 Task: Enable the option Message requests.
Action: Mouse moved to (886, 122)
Screenshot: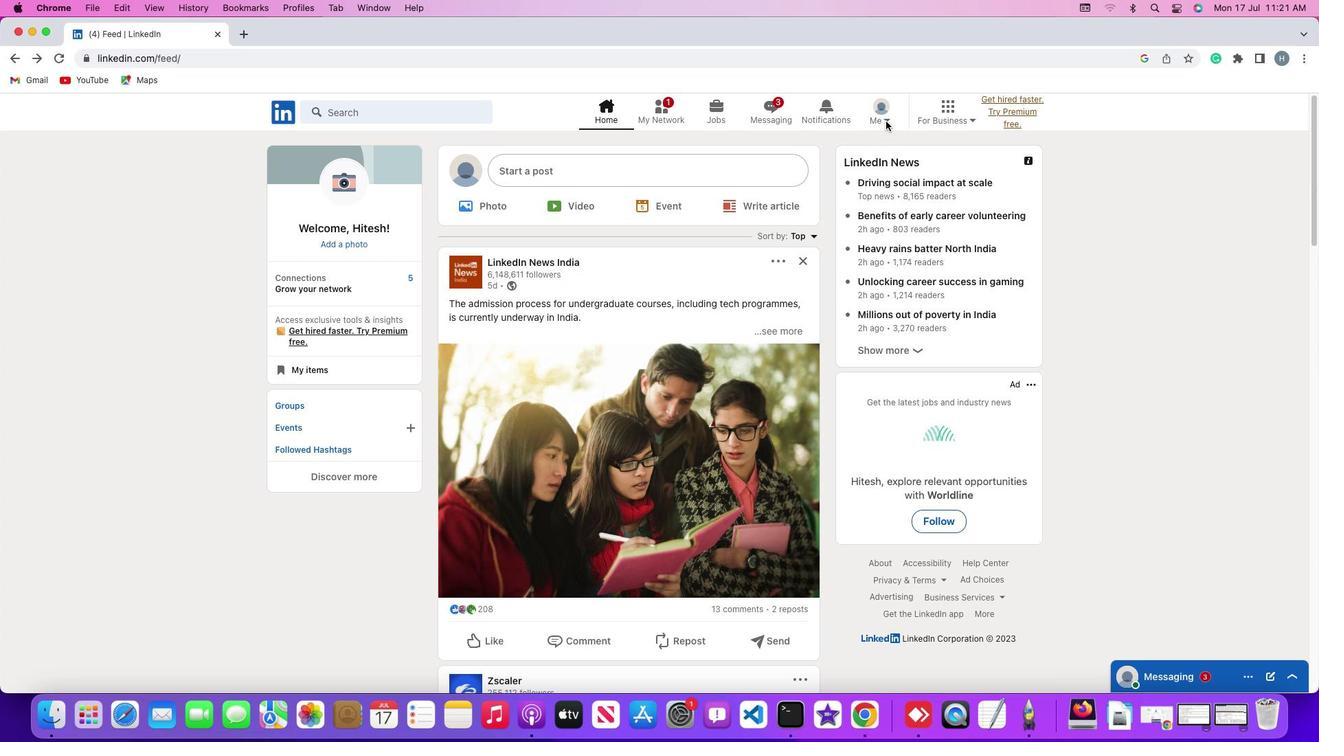 
Action: Mouse pressed left at (886, 122)
Screenshot: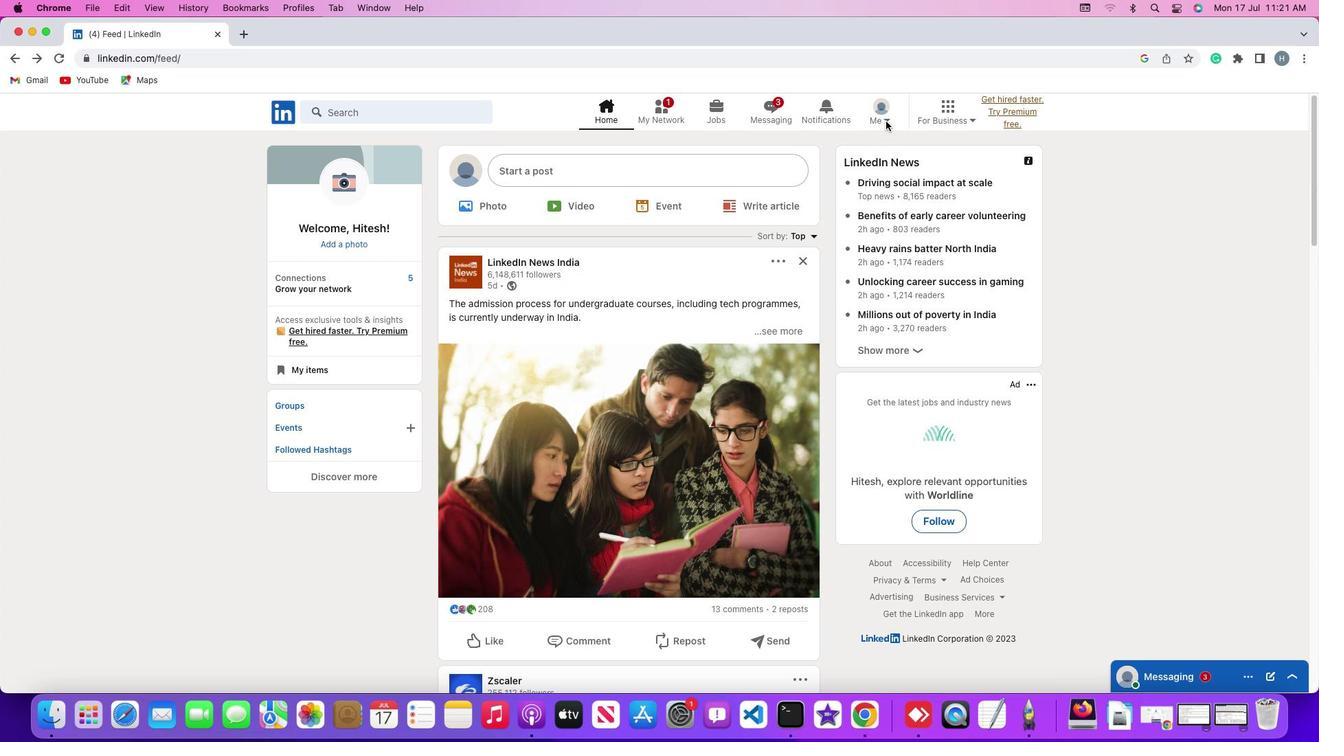 
Action: Mouse moved to (885, 120)
Screenshot: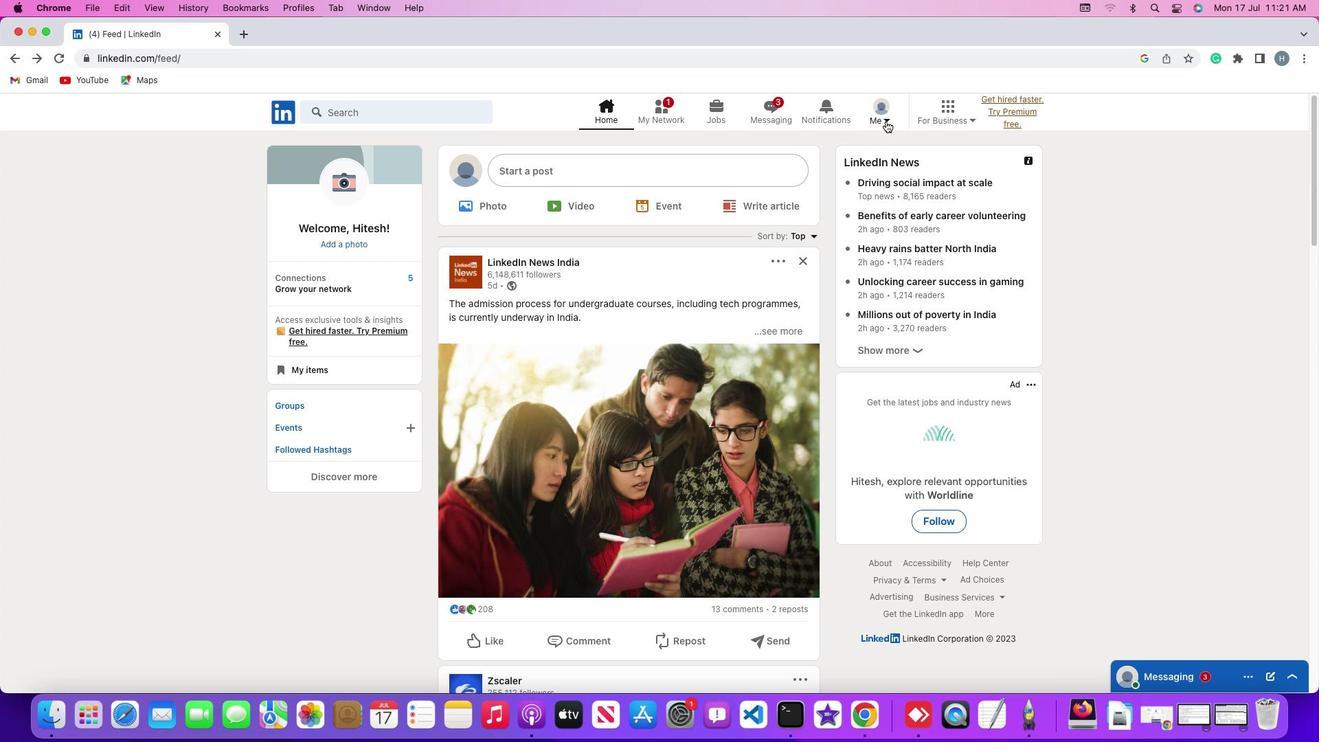 
Action: Mouse pressed left at (885, 120)
Screenshot: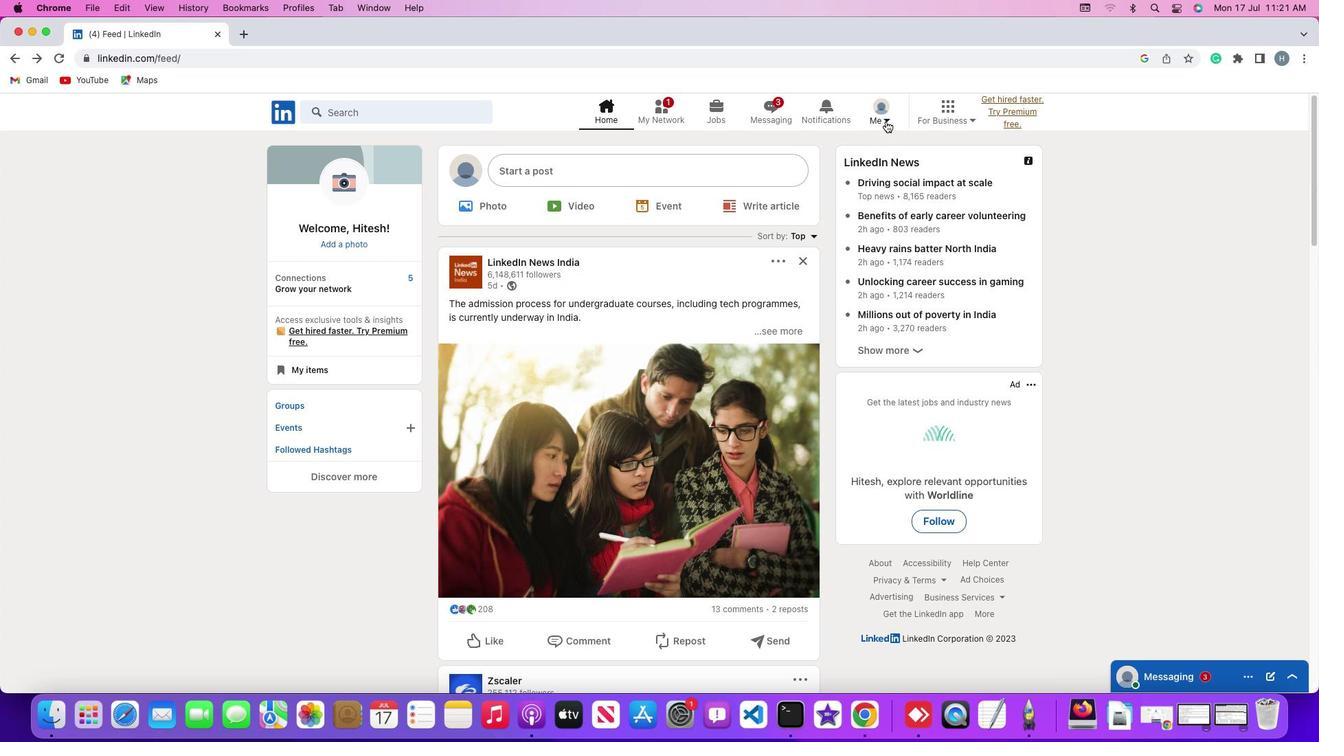 
Action: Mouse moved to (812, 259)
Screenshot: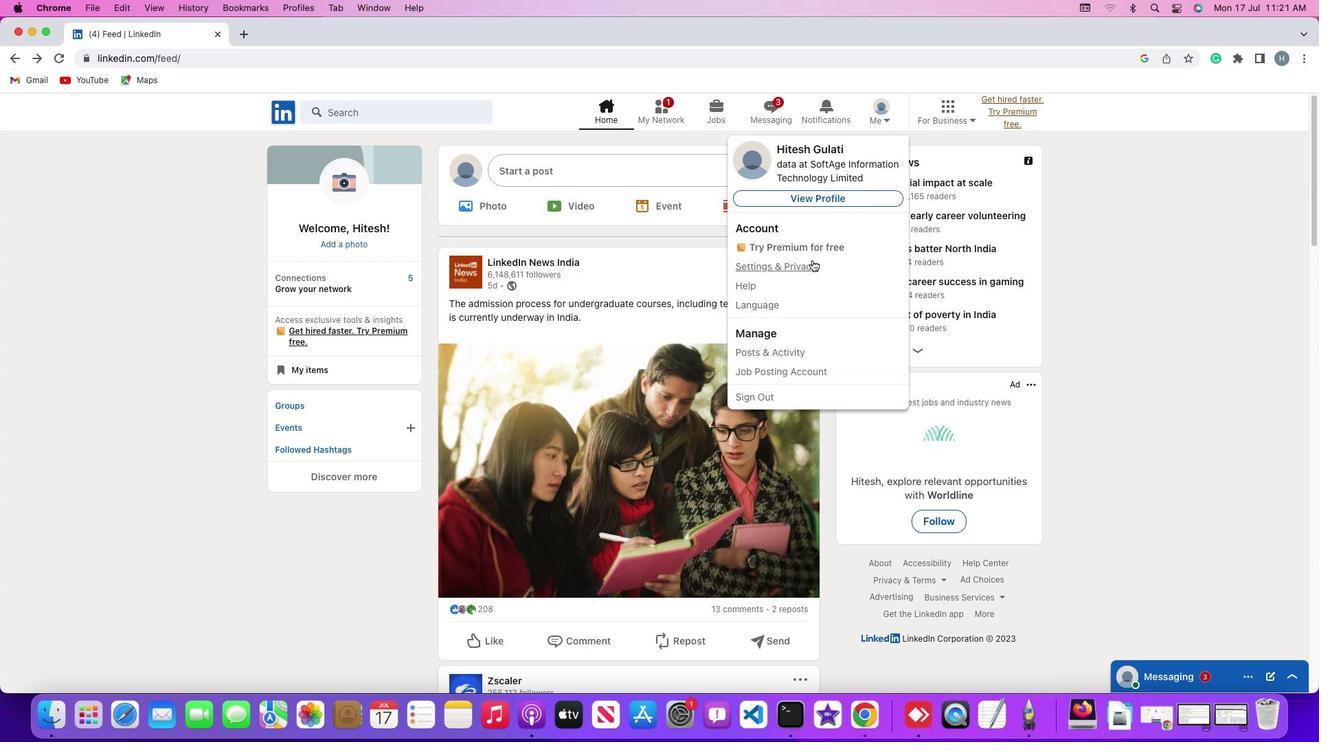 
Action: Mouse pressed left at (812, 259)
Screenshot: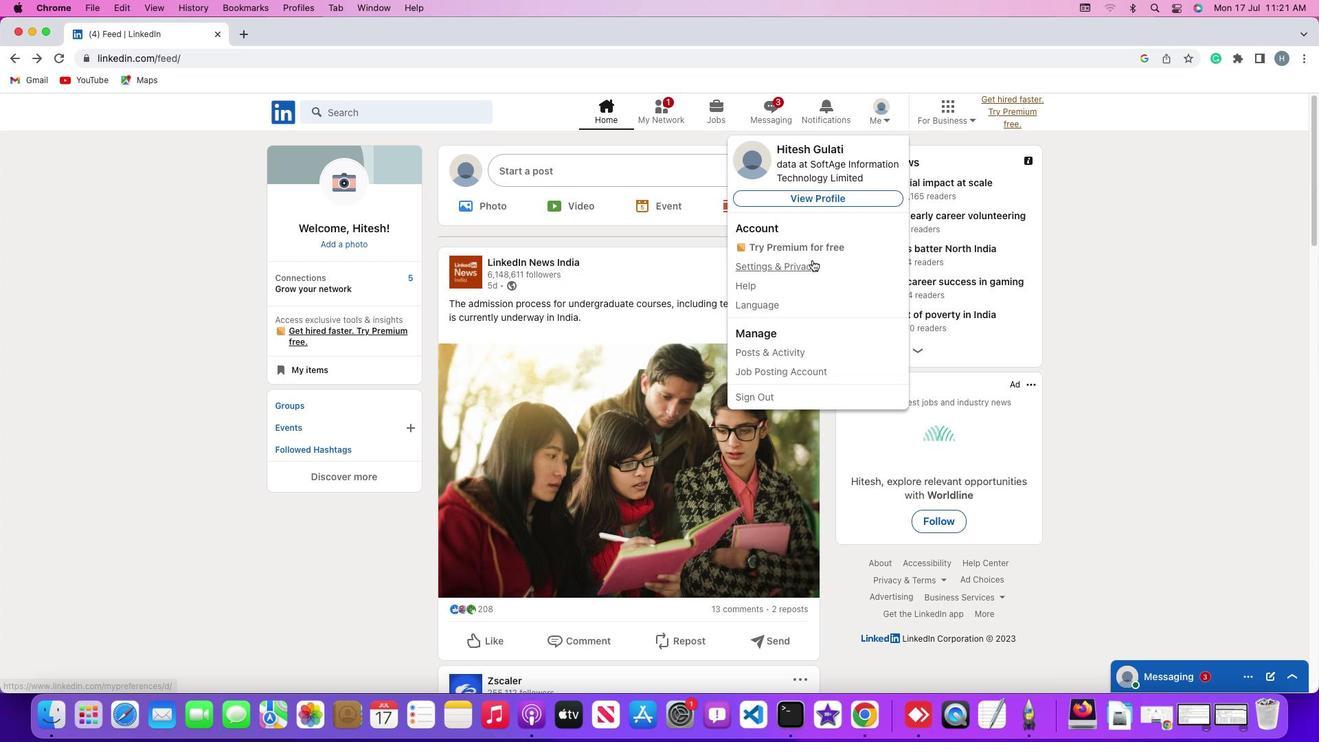 
Action: Mouse moved to (102, 364)
Screenshot: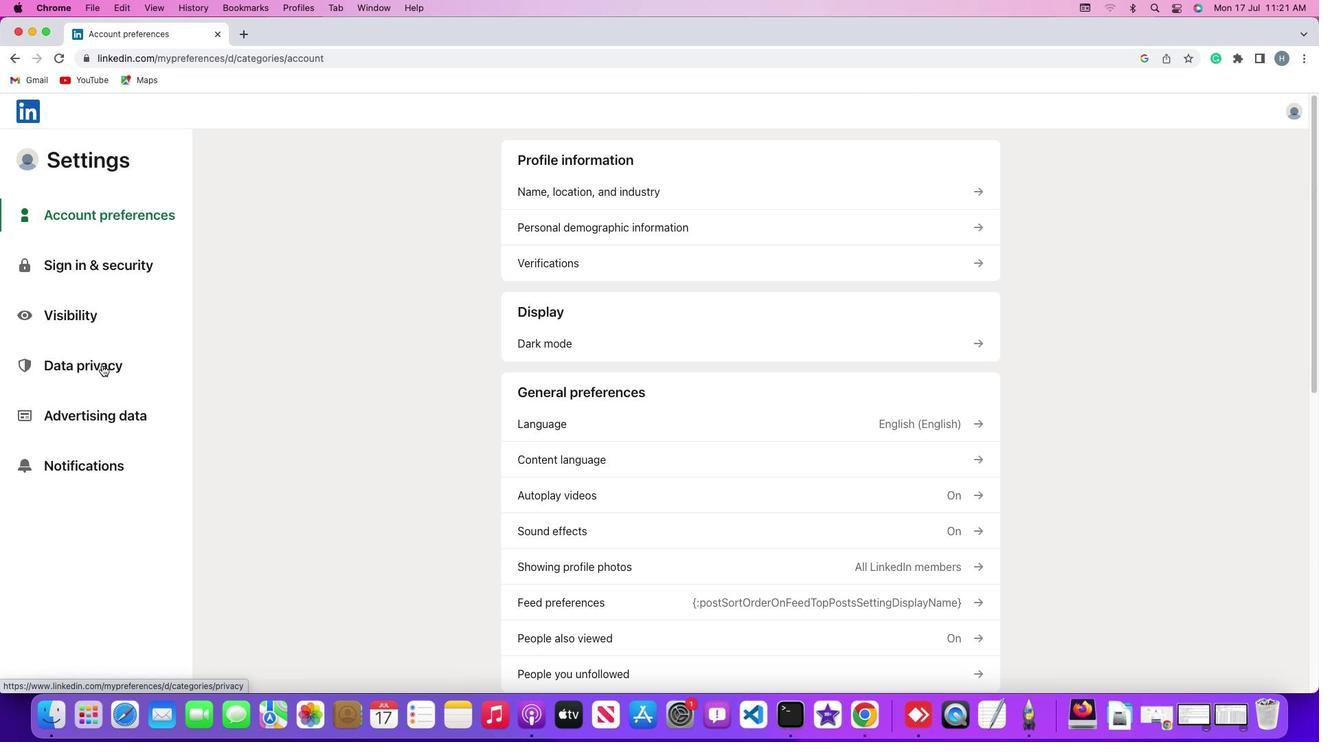 
Action: Mouse pressed left at (102, 364)
Screenshot: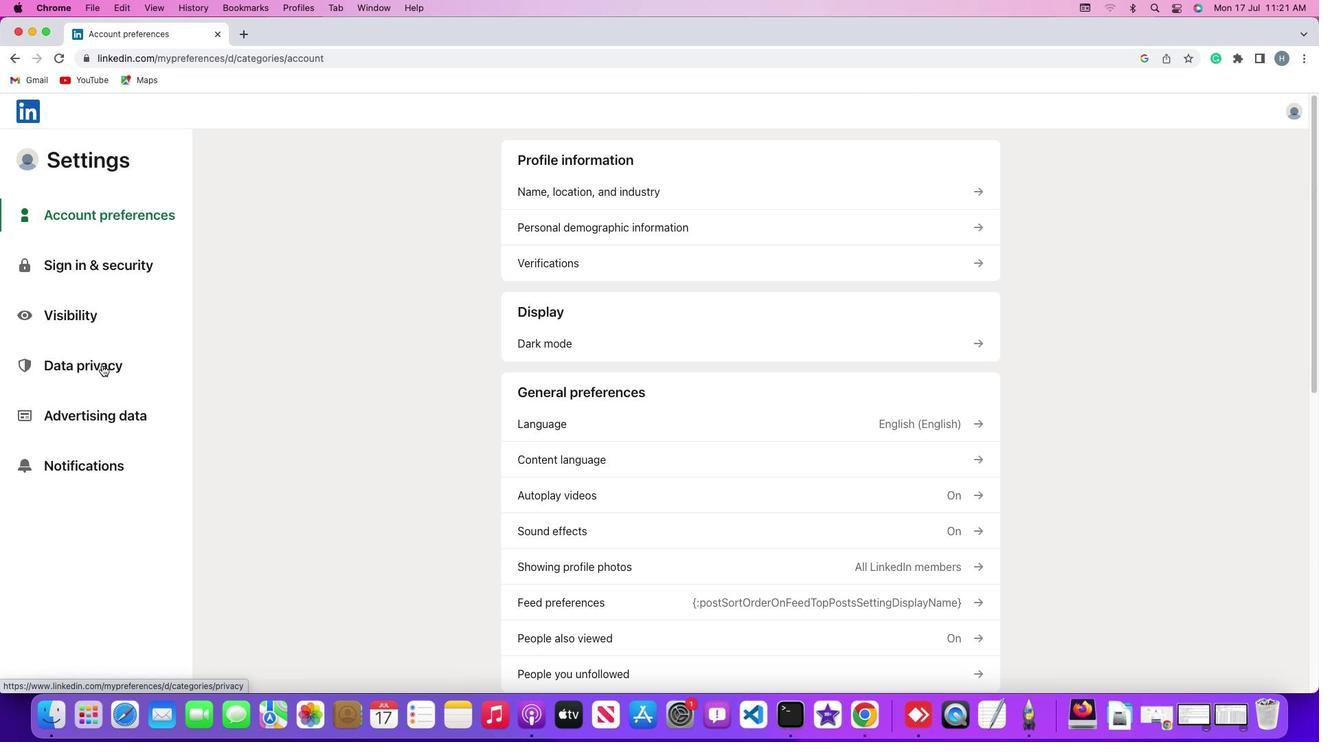 
Action: Mouse pressed left at (102, 364)
Screenshot: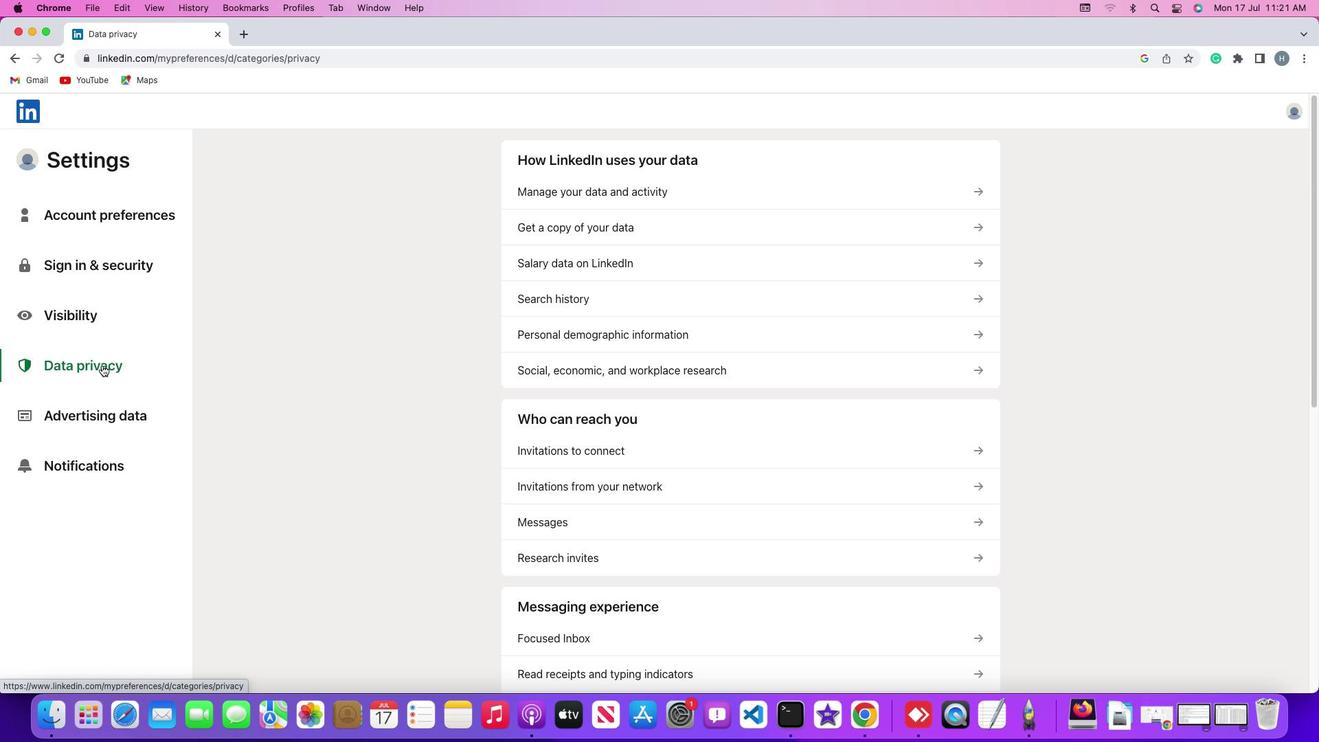 
Action: Mouse moved to (585, 520)
Screenshot: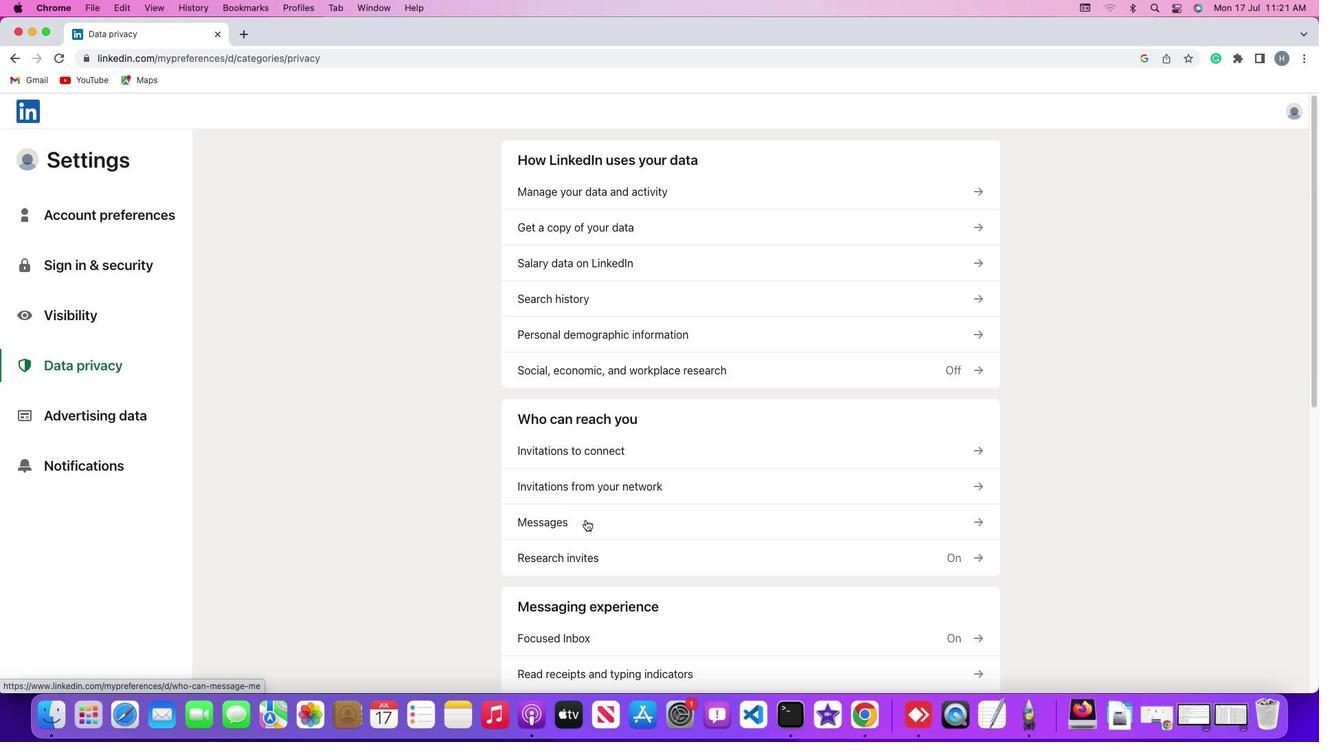 
Action: Mouse pressed left at (585, 520)
Screenshot: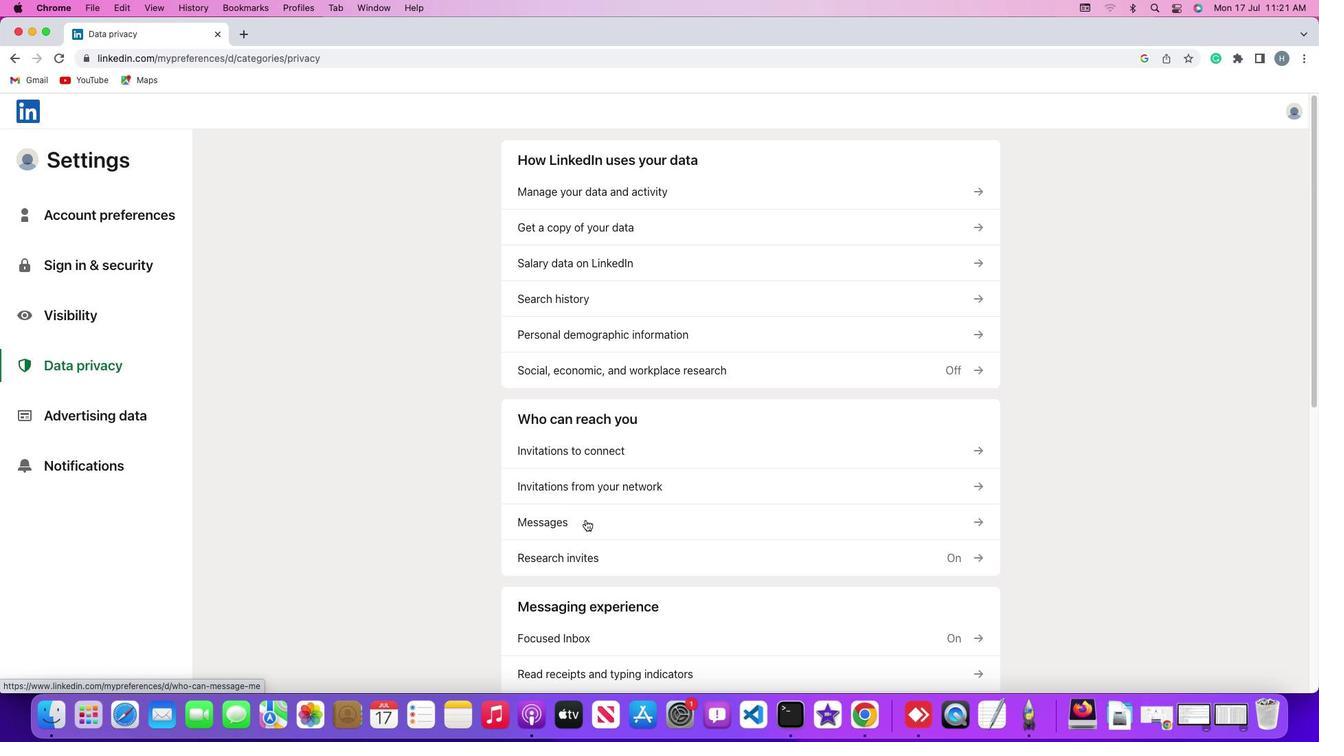 
Action: Mouse moved to (966, 245)
Screenshot: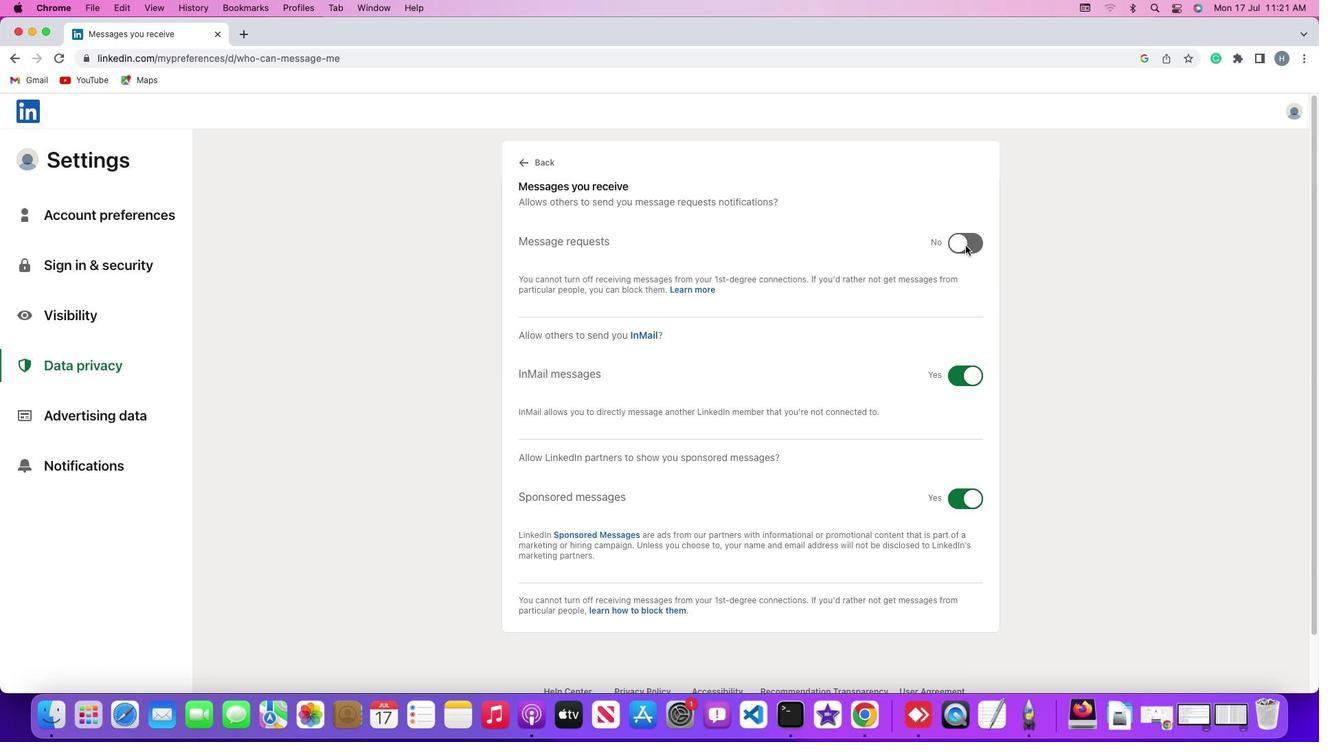 
Action: Mouse pressed left at (966, 245)
Screenshot: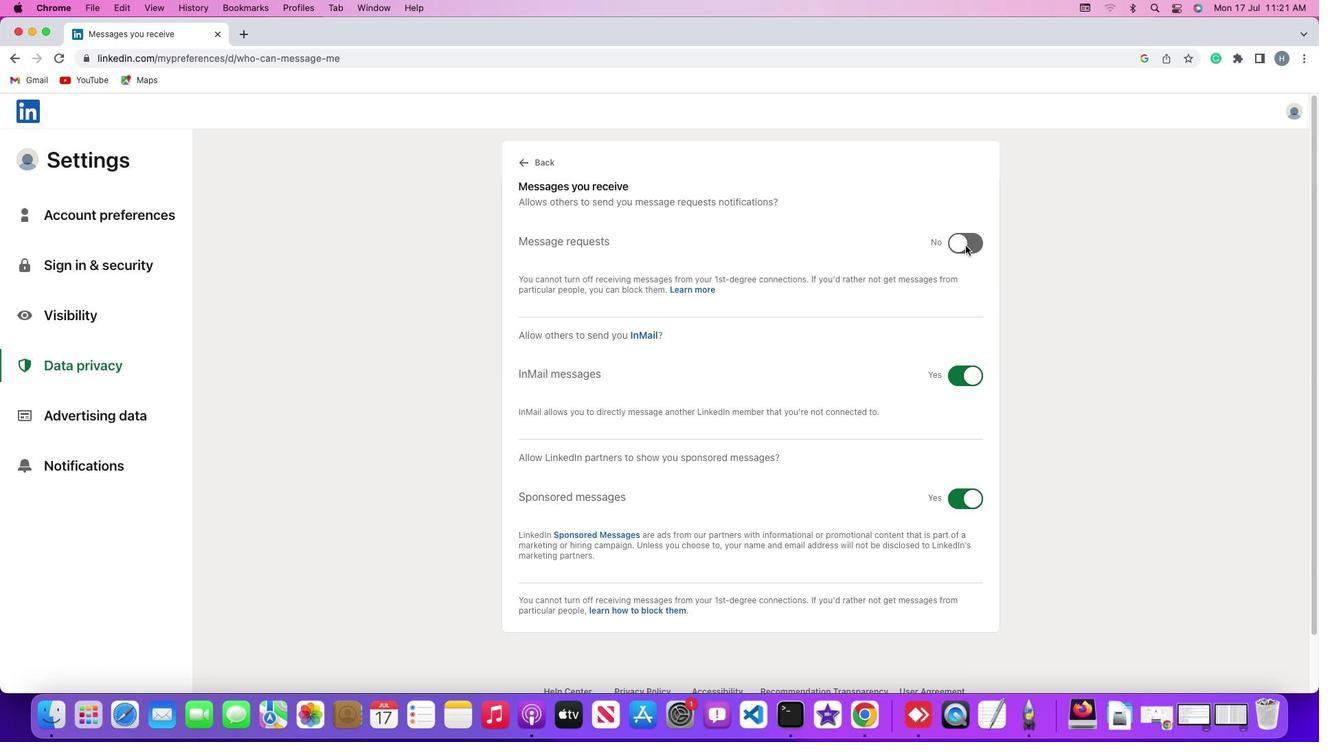 
Action: Mouse moved to (1030, 298)
Screenshot: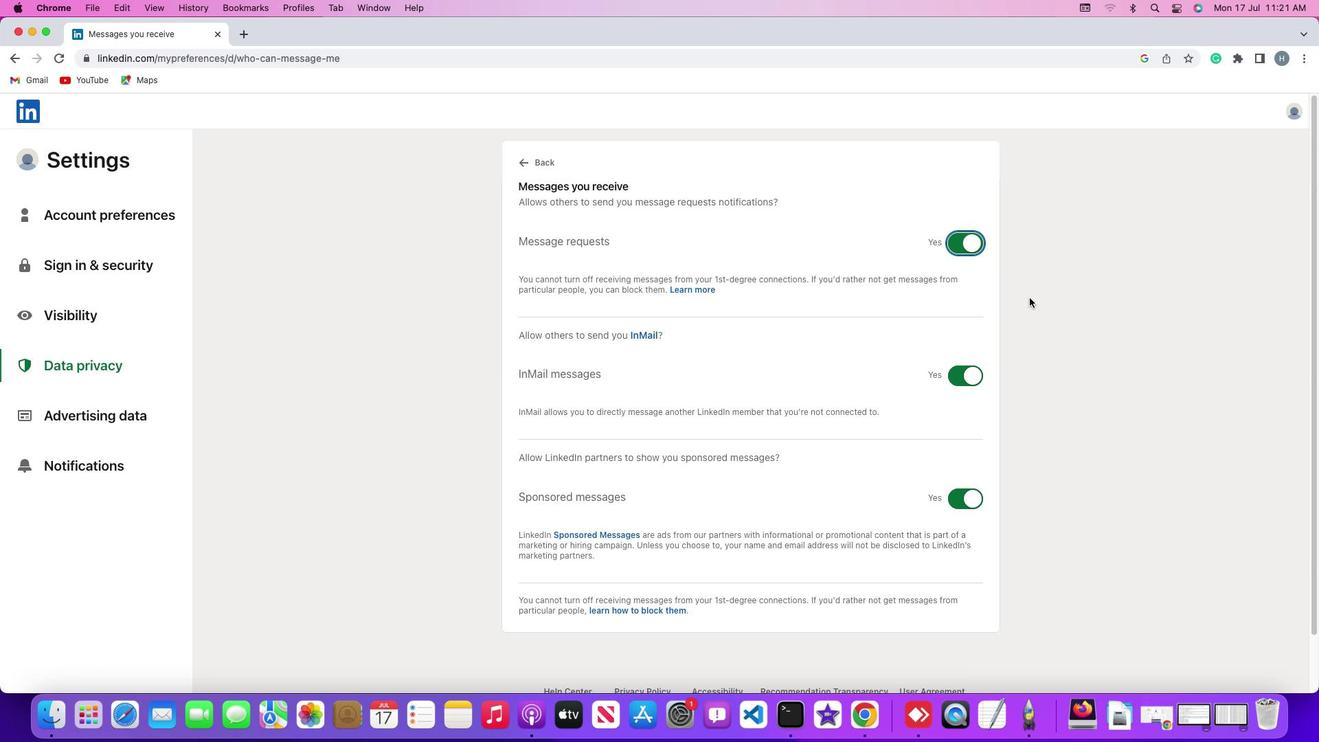 
